 Task: Look for products in the category "First Aid & Outdoor Essentials" from Alba Botanica only.
Action: Mouse pressed left at (292, 133)
Screenshot: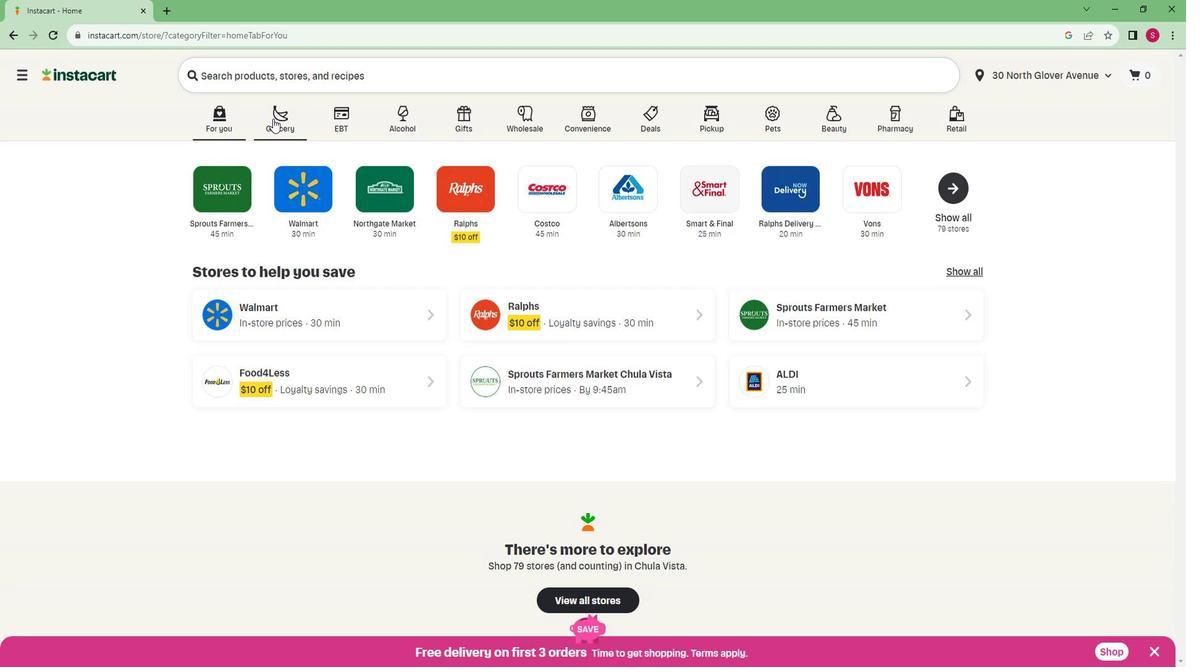 
Action: Mouse moved to (240, 364)
Screenshot: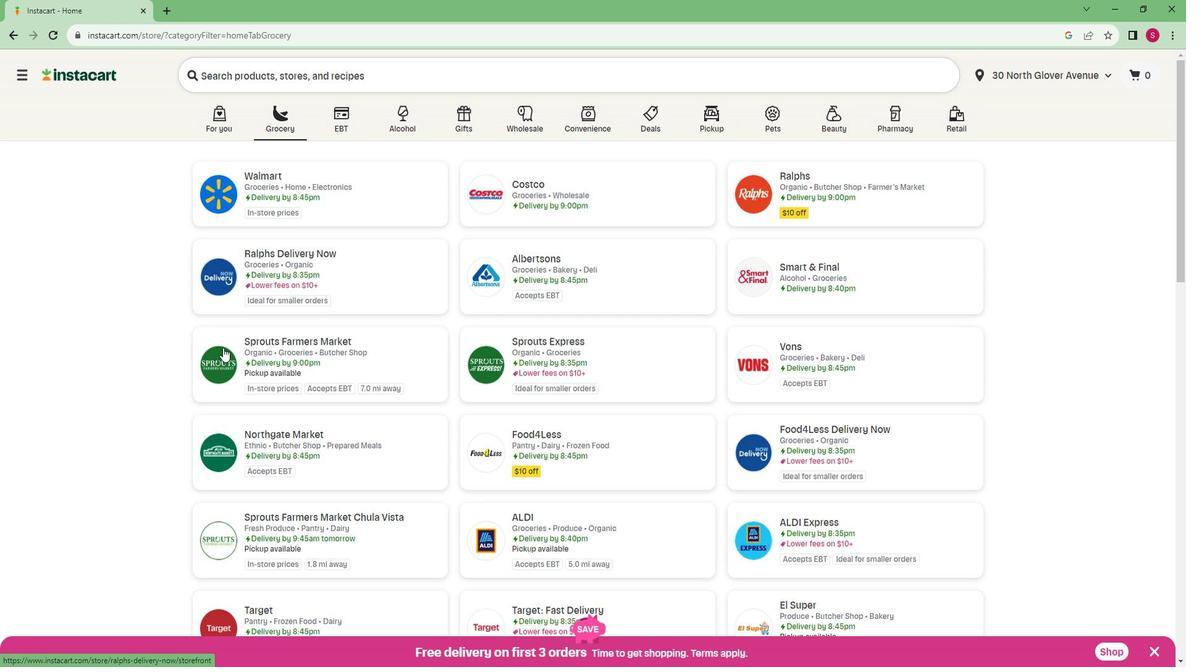 
Action: Mouse pressed left at (240, 364)
Screenshot: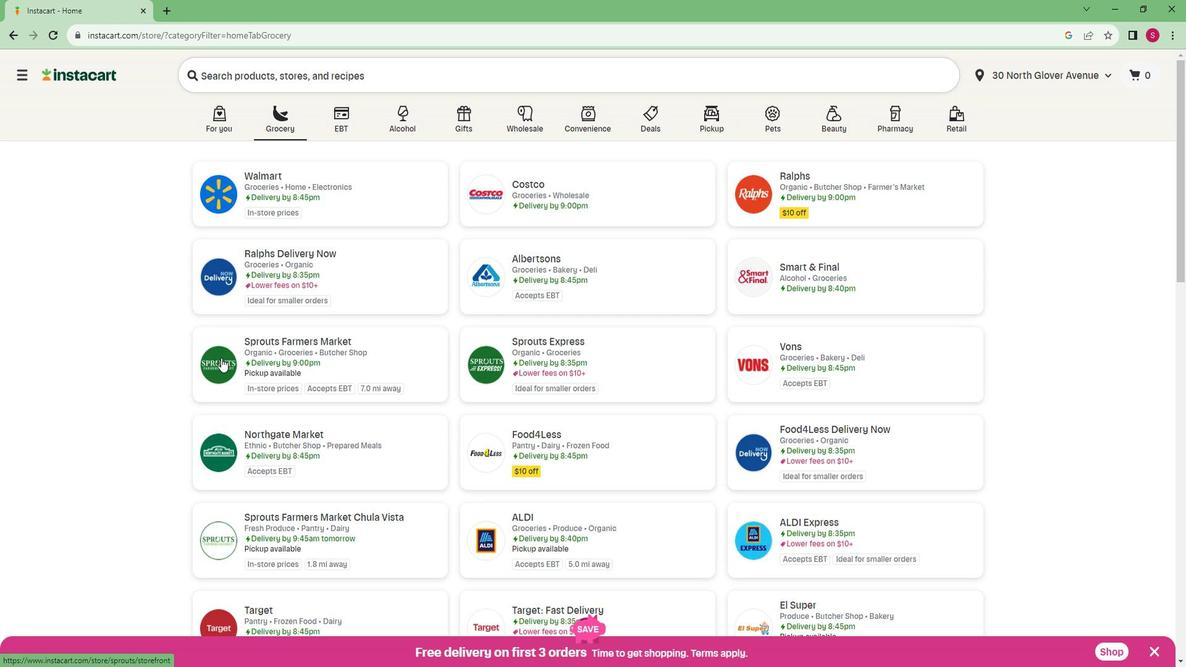 
Action: Mouse moved to (74, 466)
Screenshot: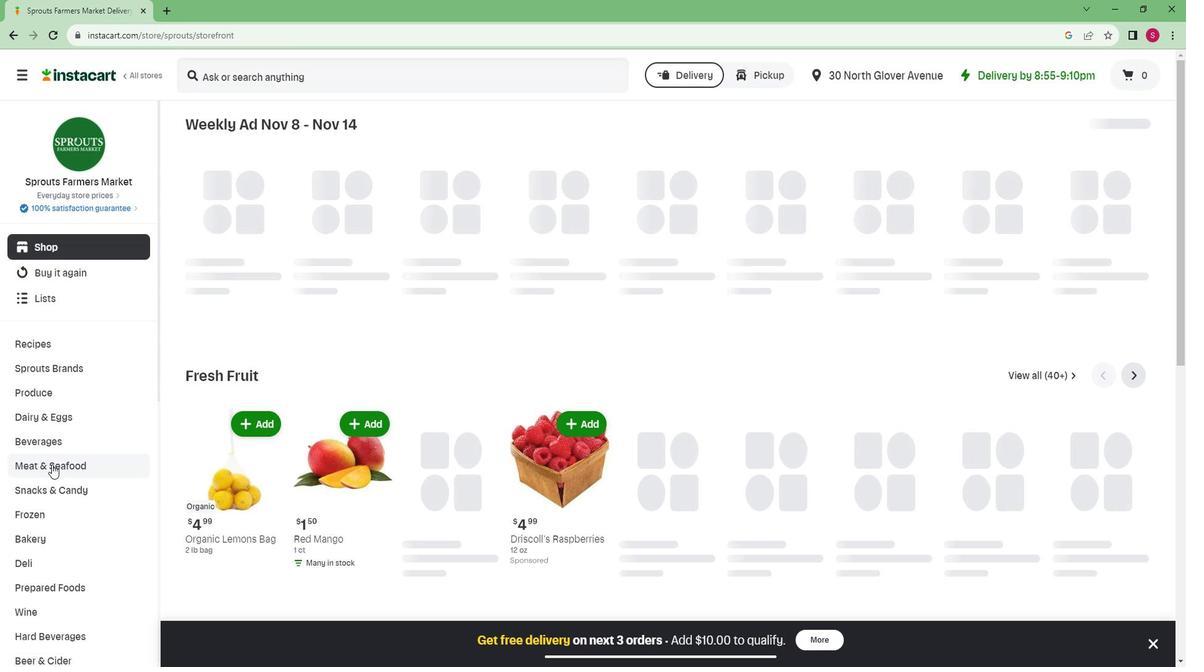 
Action: Mouse scrolled (74, 465) with delta (0, 0)
Screenshot: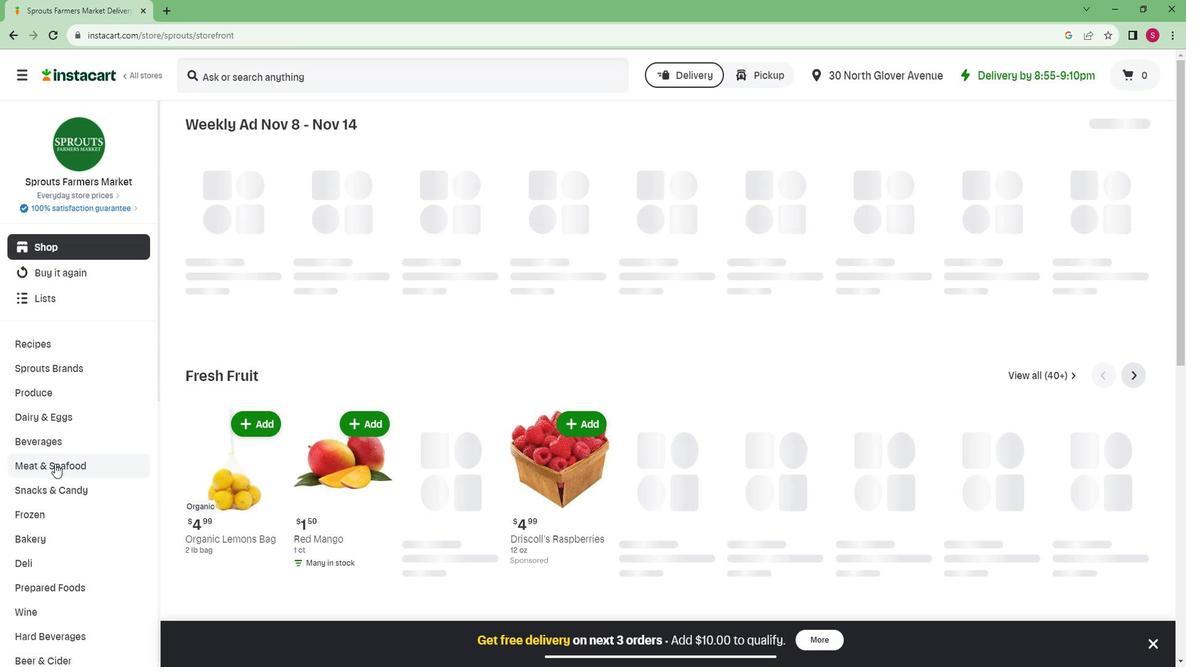 
Action: Mouse scrolled (74, 465) with delta (0, 0)
Screenshot: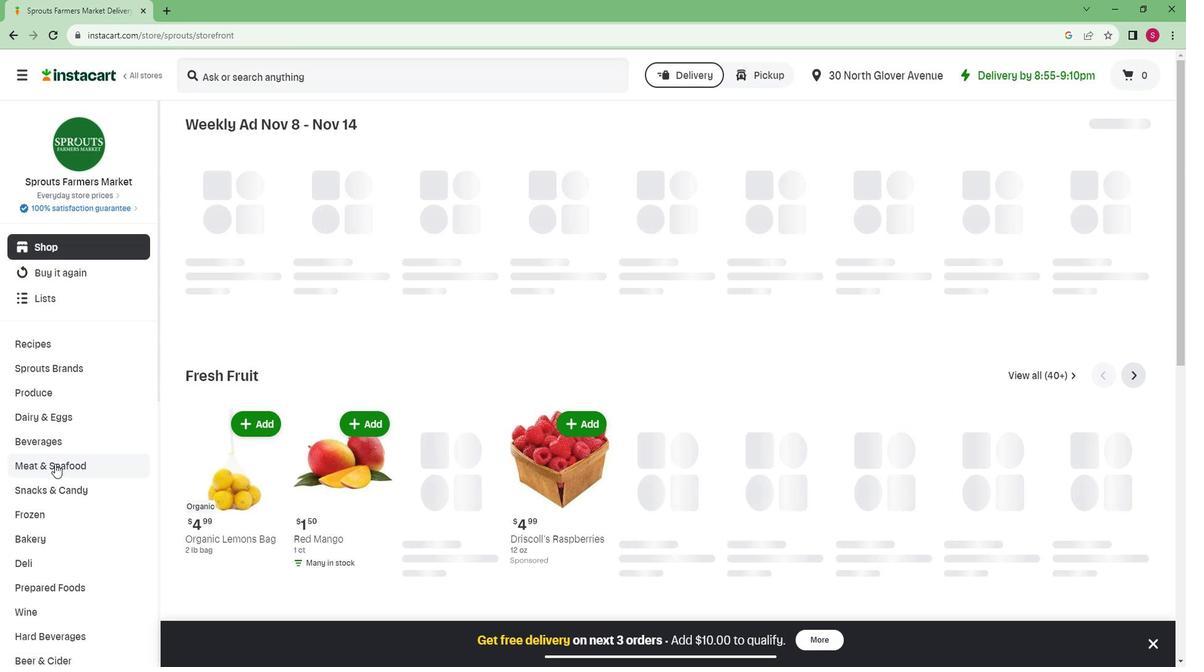 
Action: Mouse scrolled (74, 465) with delta (0, 0)
Screenshot: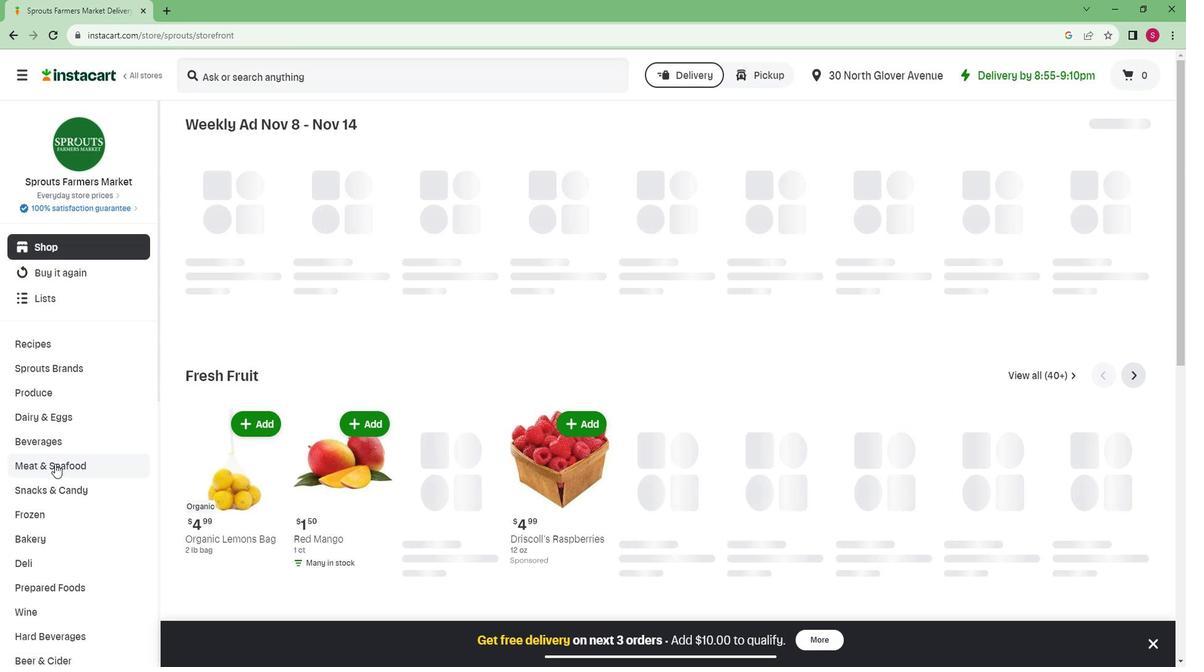 
Action: Mouse scrolled (74, 465) with delta (0, 0)
Screenshot: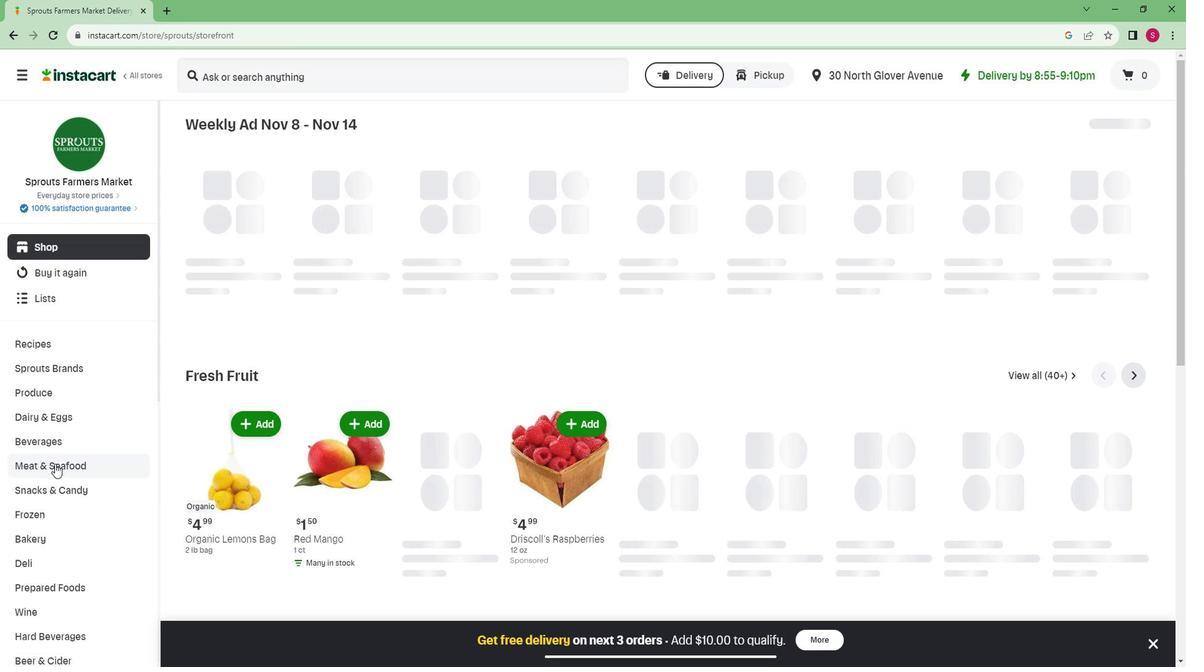 
Action: Mouse scrolled (74, 465) with delta (0, 0)
Screenshot: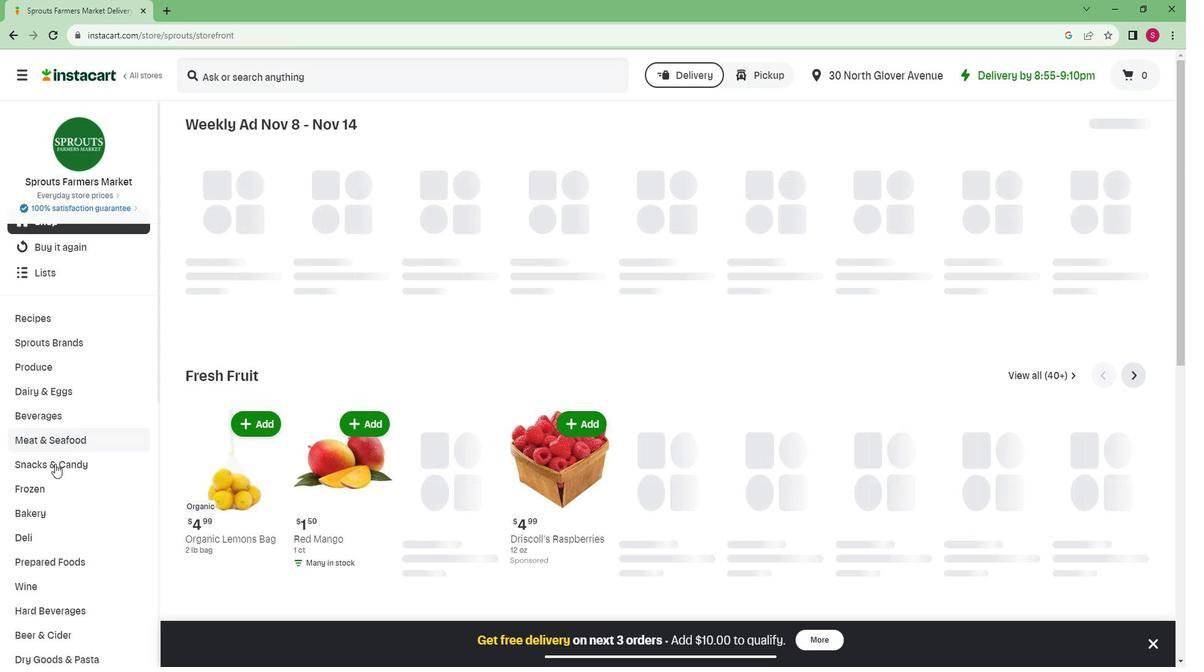 
Action: Mouse scrolled (74, 465) with delta (0, 0)
Screenshot: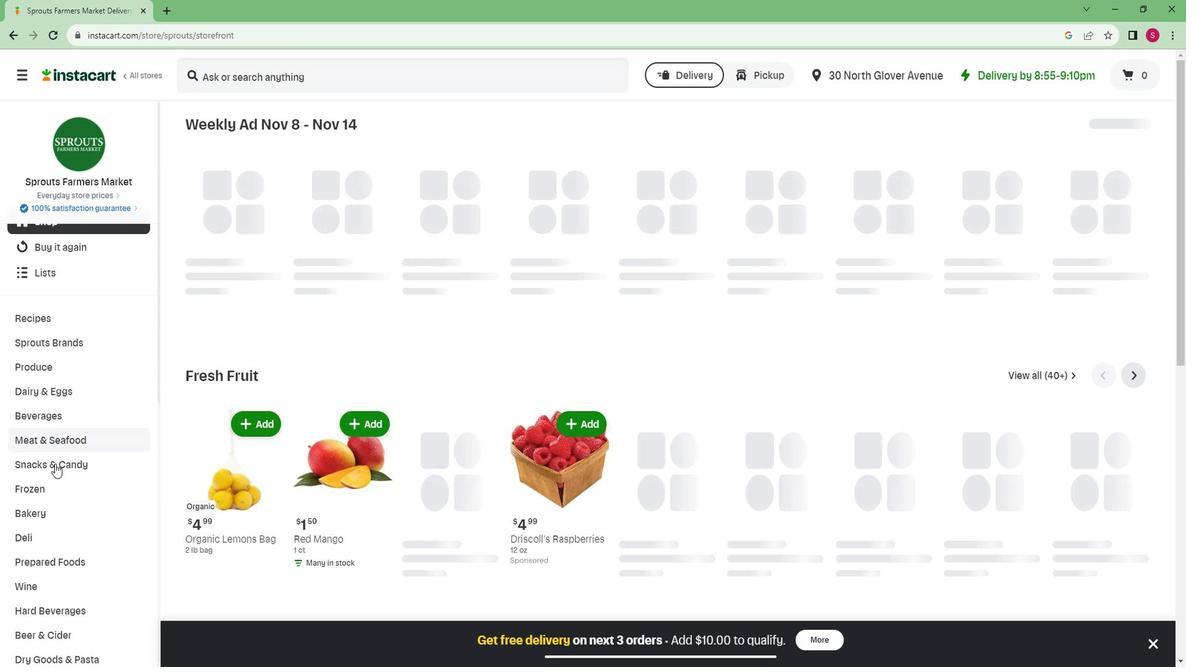 
Action: Mouse moved to (66, 496)
Screenshot: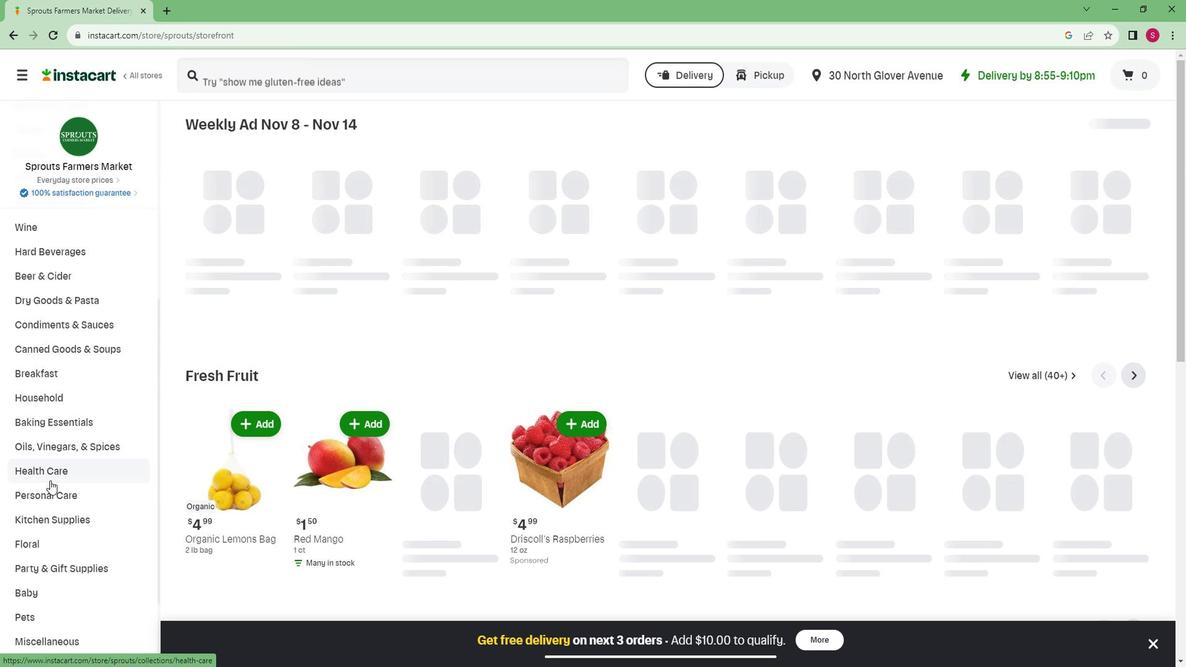 
Action: Mouse scrolled (66, 496) with delta (0, 0)
Screenshot: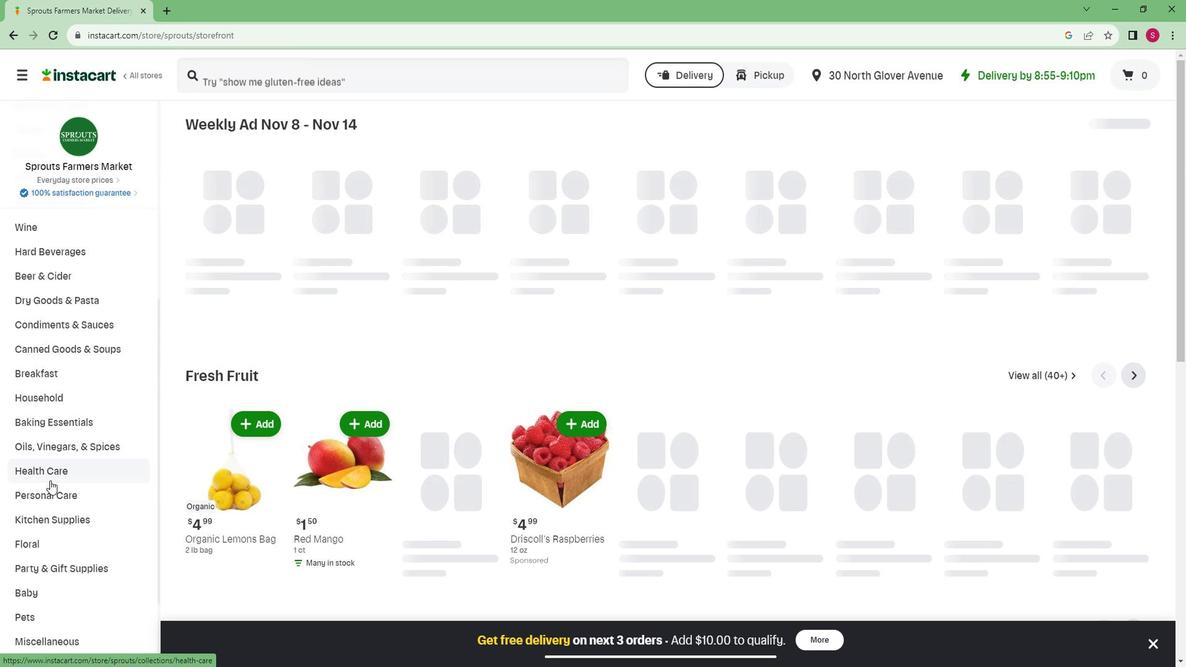
Action: Mouse moved to (58, 531)
Screenshot: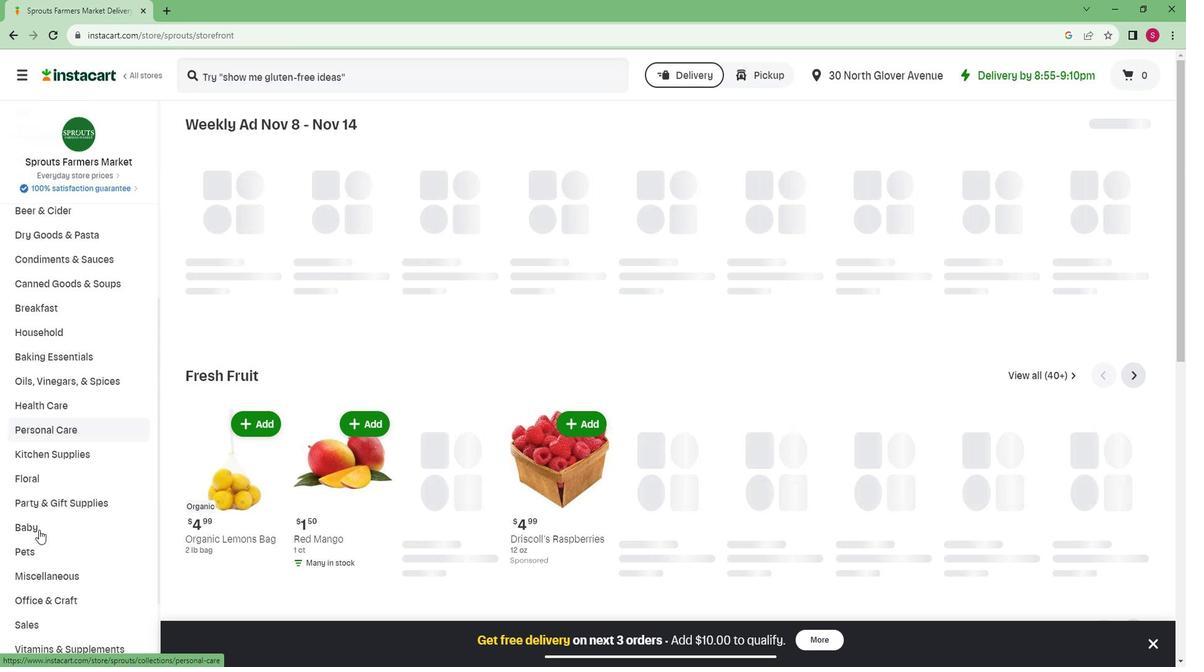 
Action: Mouse scrolled (58, 530) with delta (0, 0)
Screenshot: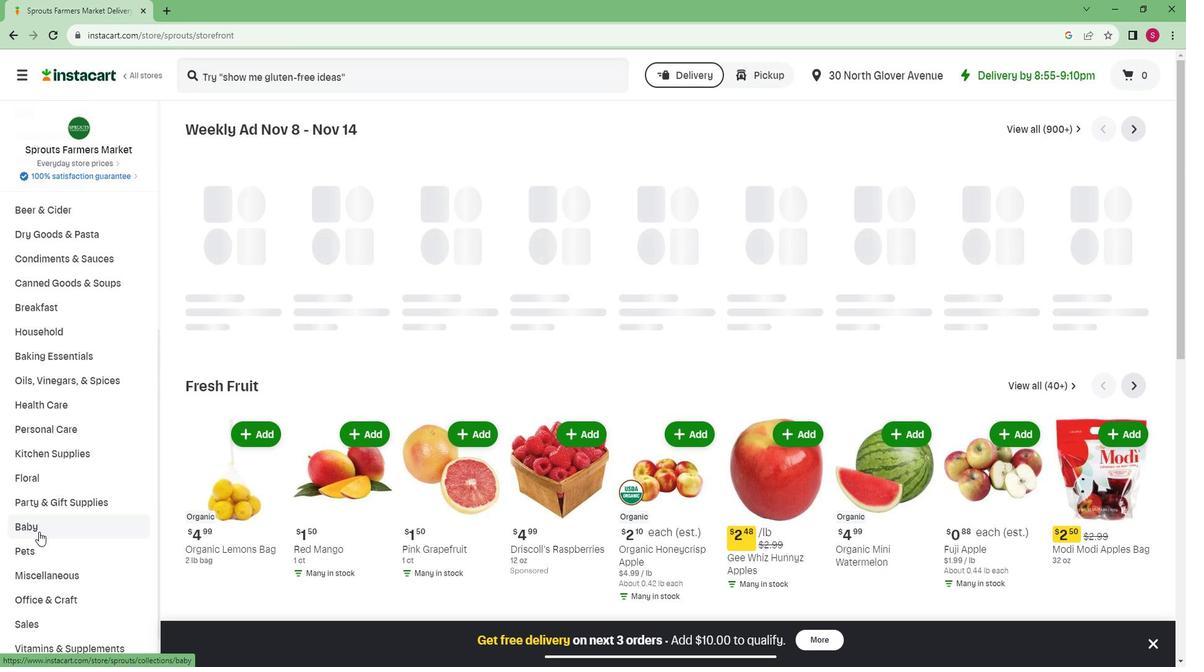 
Action: Mouse moved to (52, 616)
Screenshot: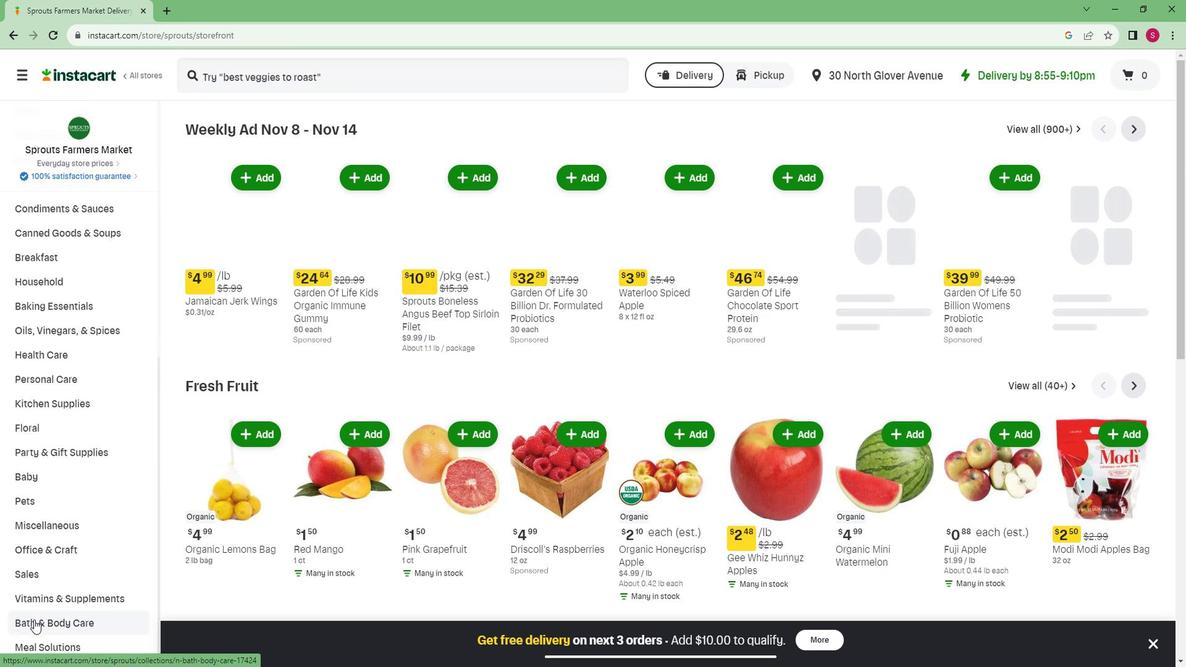 
Action: Mouse pressed left at (52, 616)
Screenshot: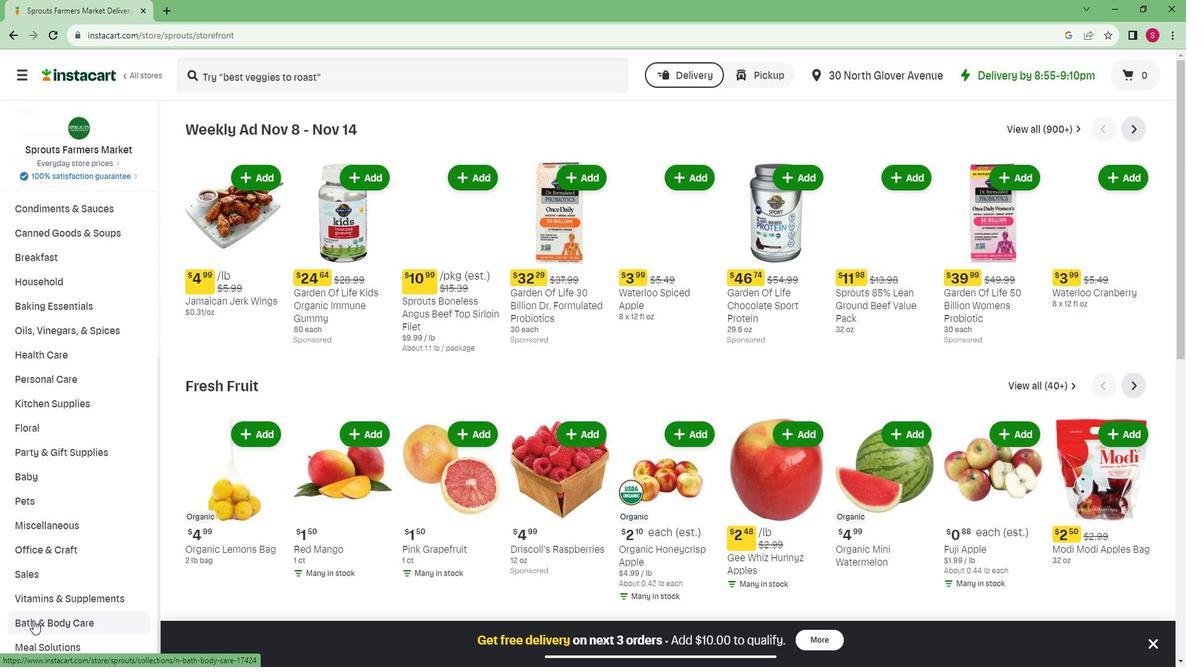 
Action: Mouse moved to (64, 563)
Screenshot: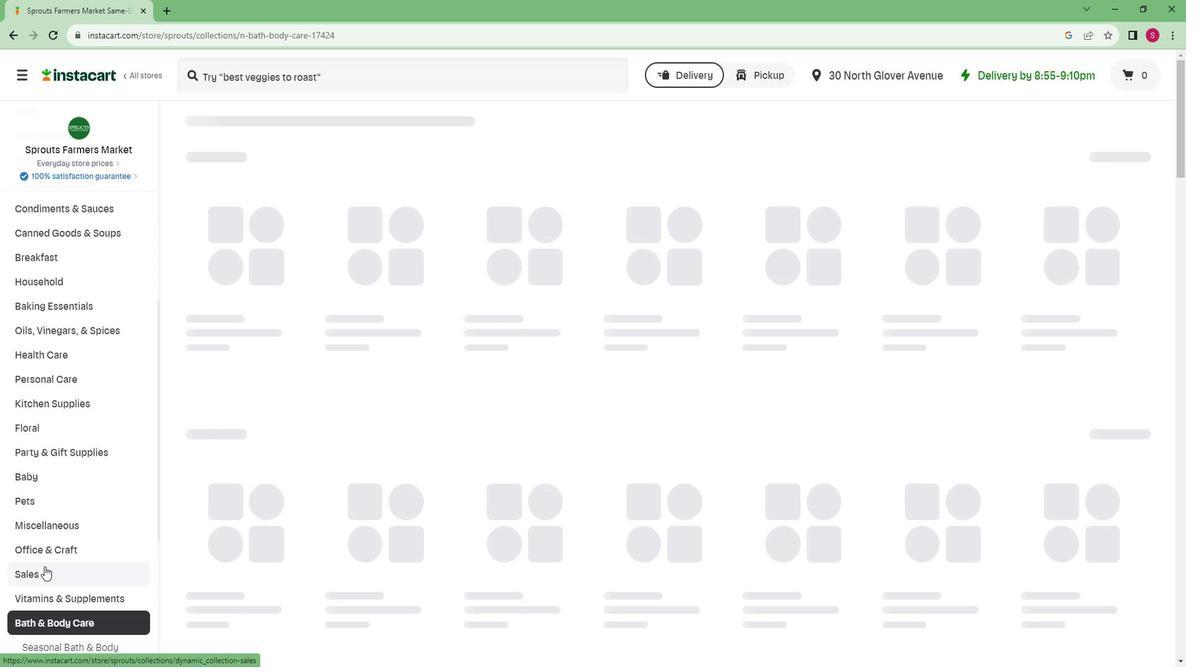 
Action: Mouse scrolled (64, 563) with delta (0, 0)
Screenshot: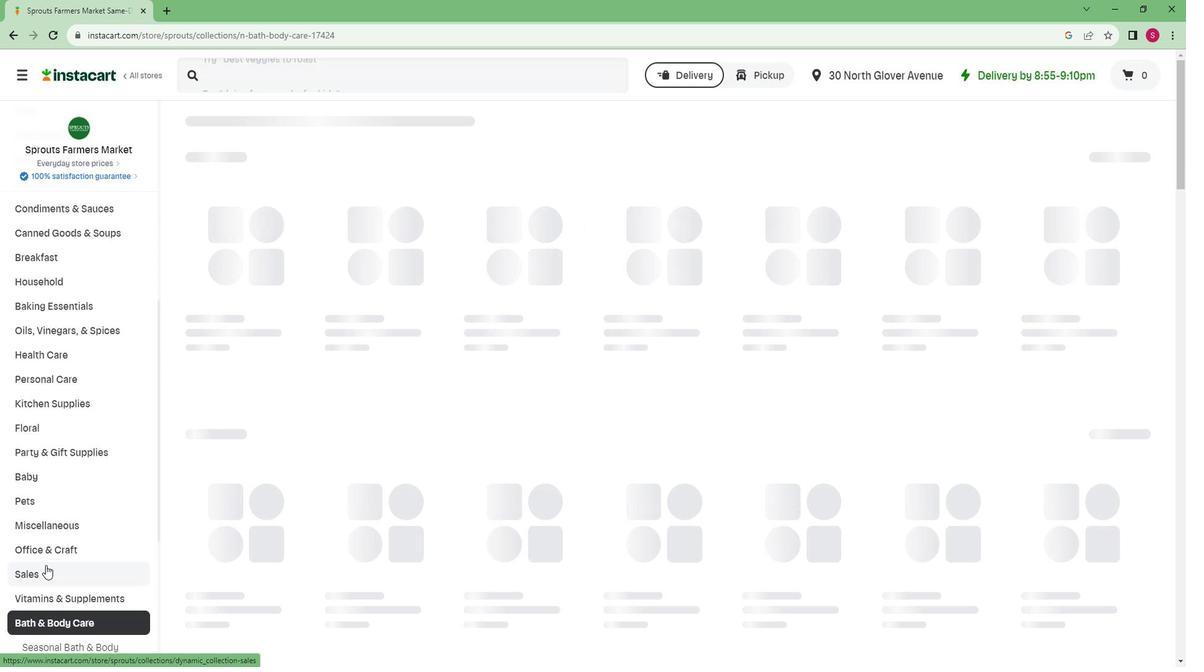 
Action: Mouse scrolled (64, 563) with delta (0, 0)
Screenshot: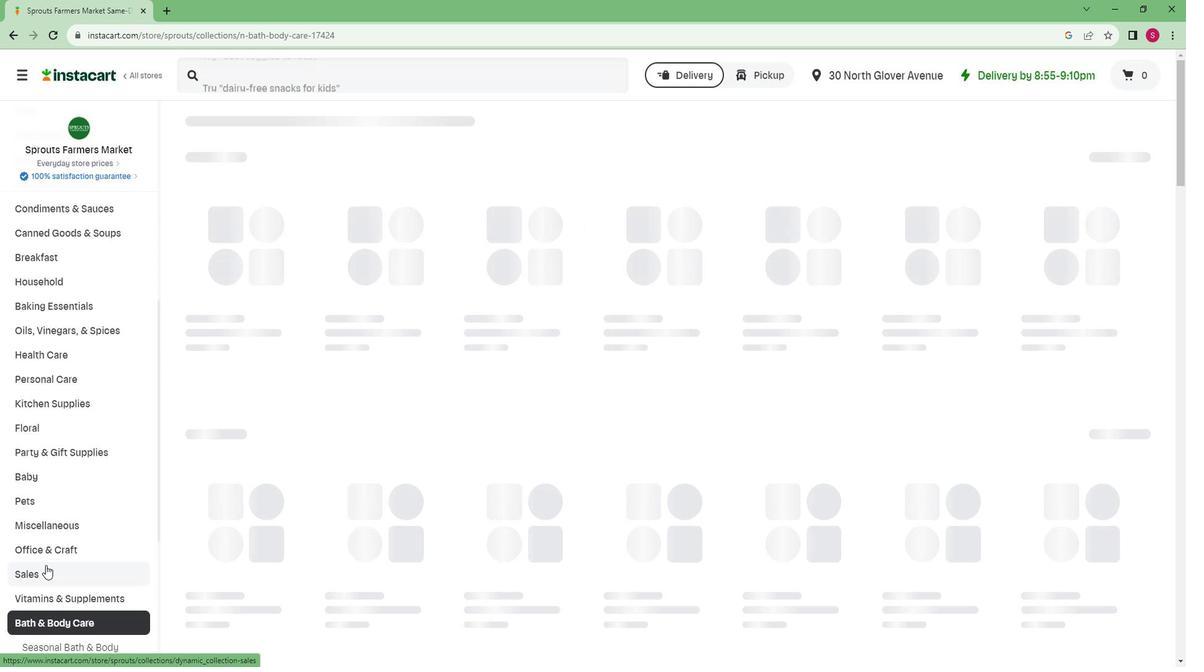 
Action: Mouse scrolled (64, 563) with delta (0, 0)
Screenshot: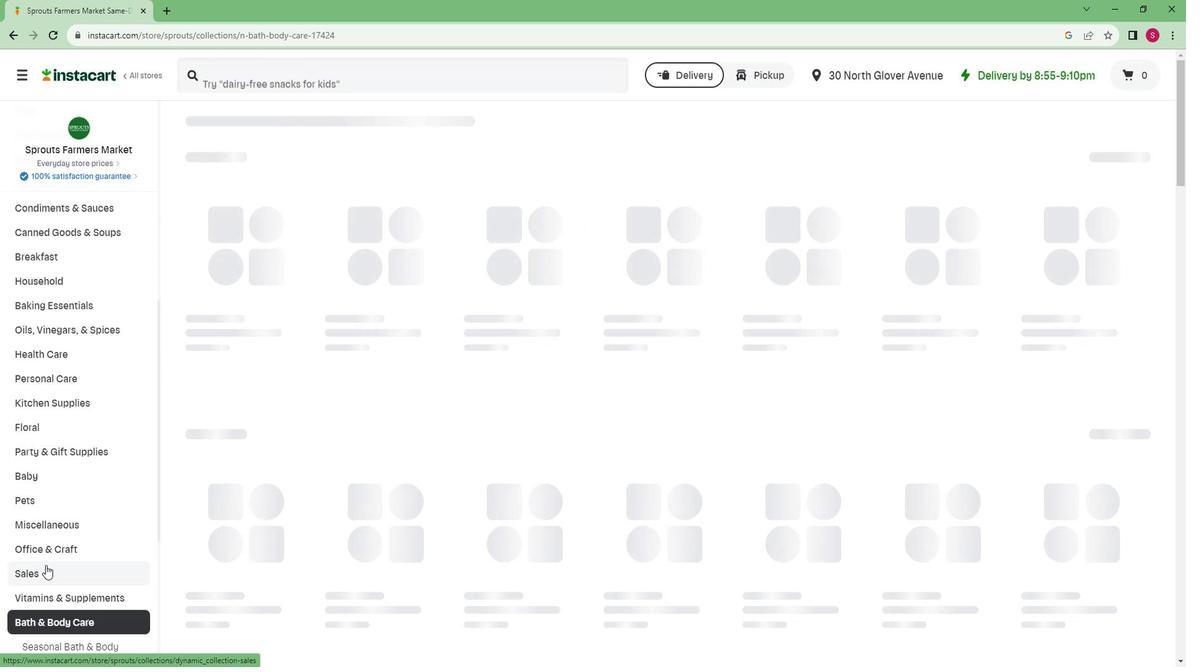 
Action: Mouse scrolled (64, 563) with delta (0, 0)
Screenshot: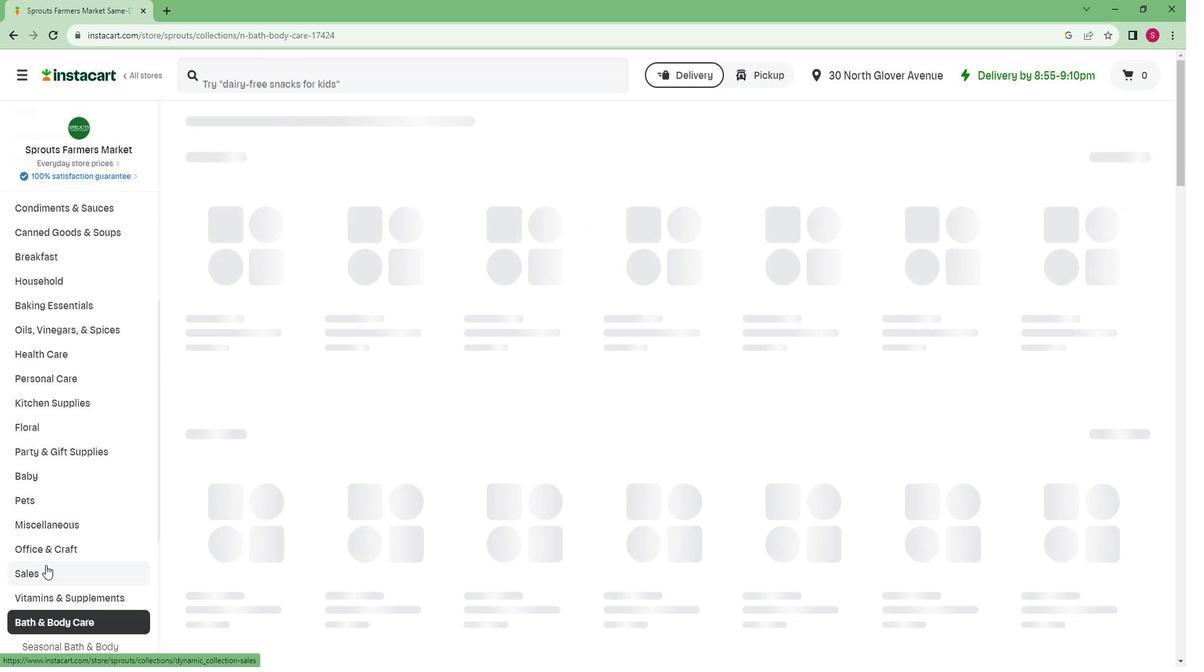 
Action: Mouse scrolled (64, 563) with delta (0, 0)
Screenshot: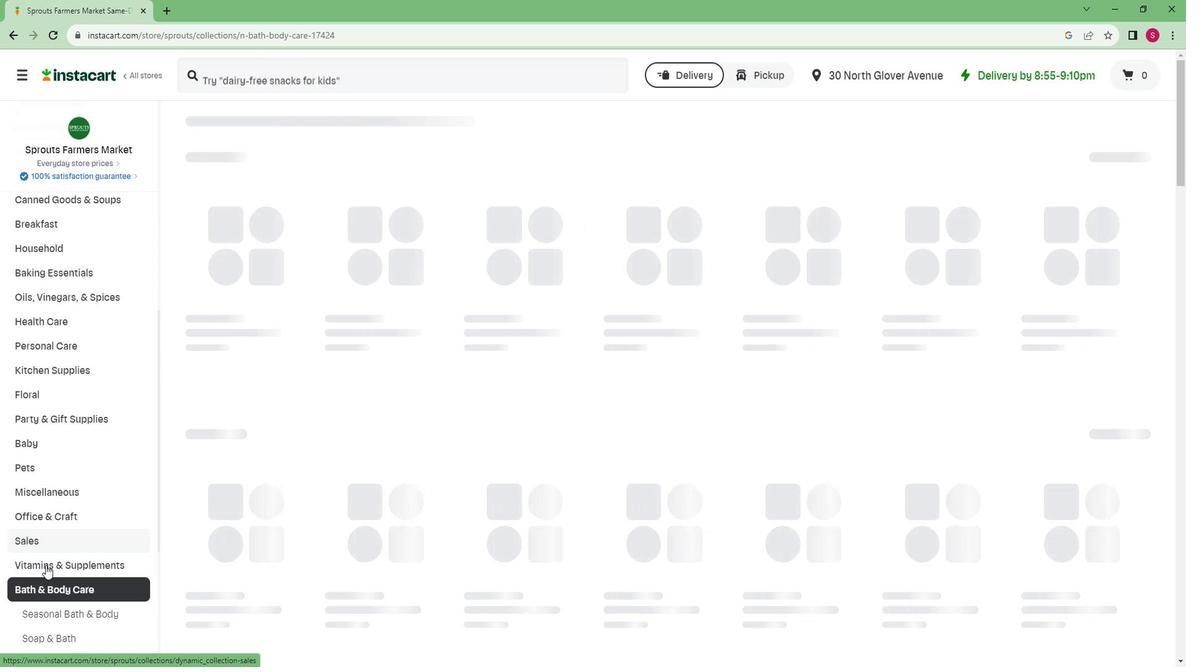 
Action: Mouse scrolled (64, 563) with delta (0, 0)
Screenshot: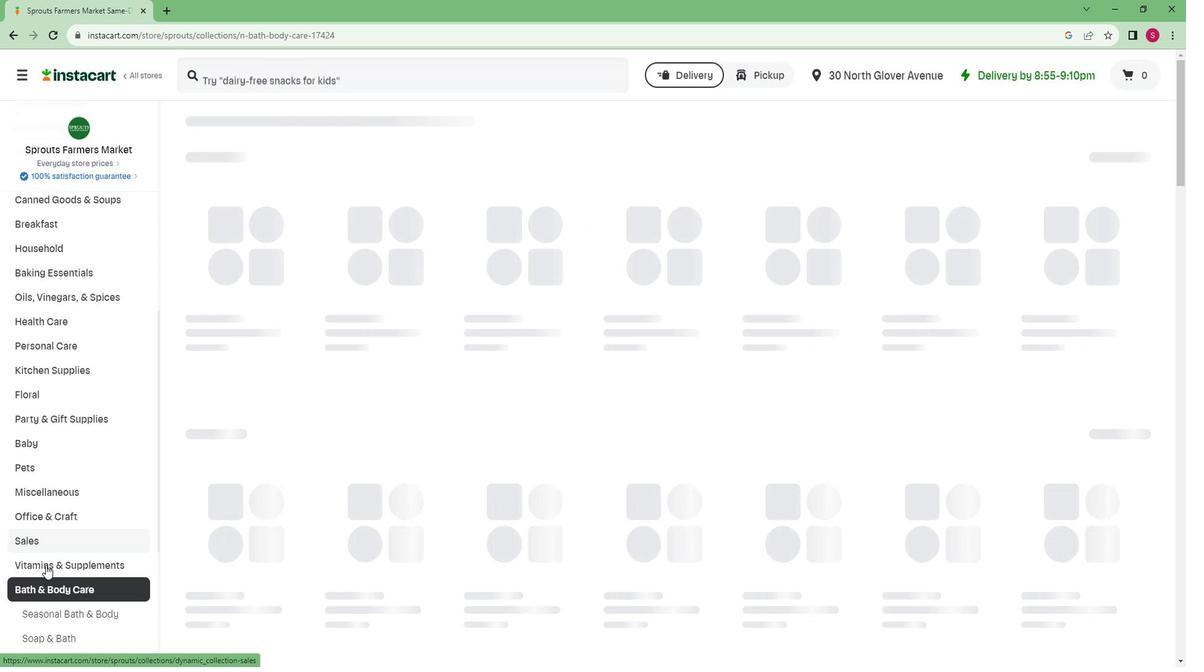 
Action: Mouse moved to (65, 553)
Screenshot: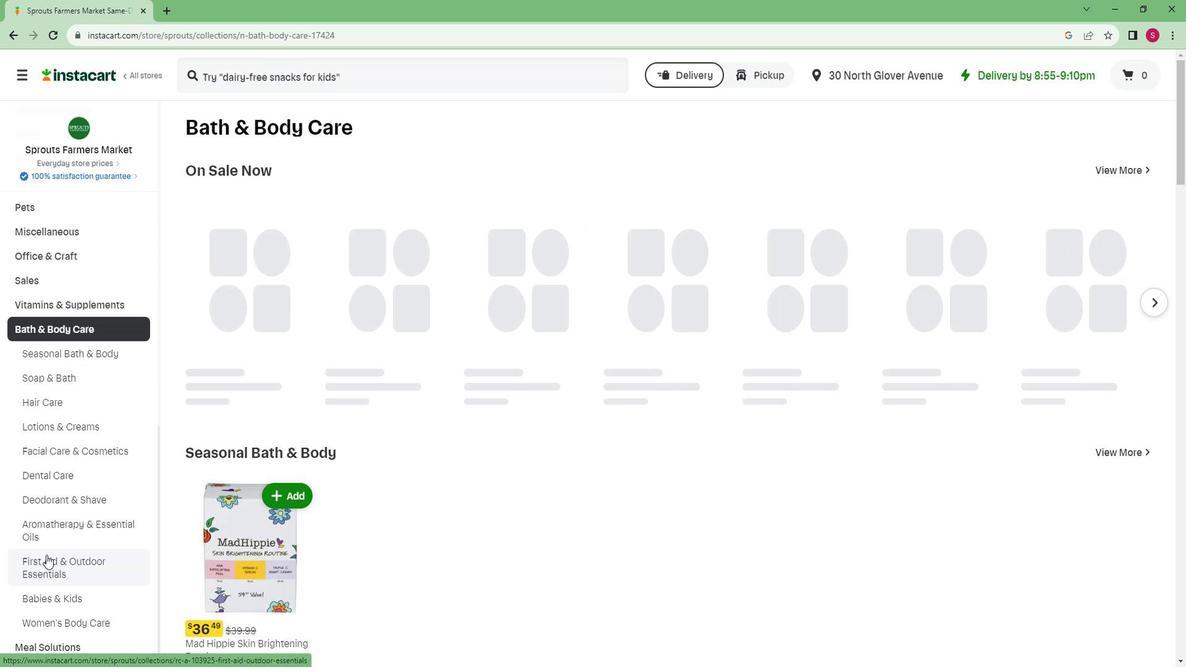 
Action: Mouse pressed left at (65, 553)
Screenshot: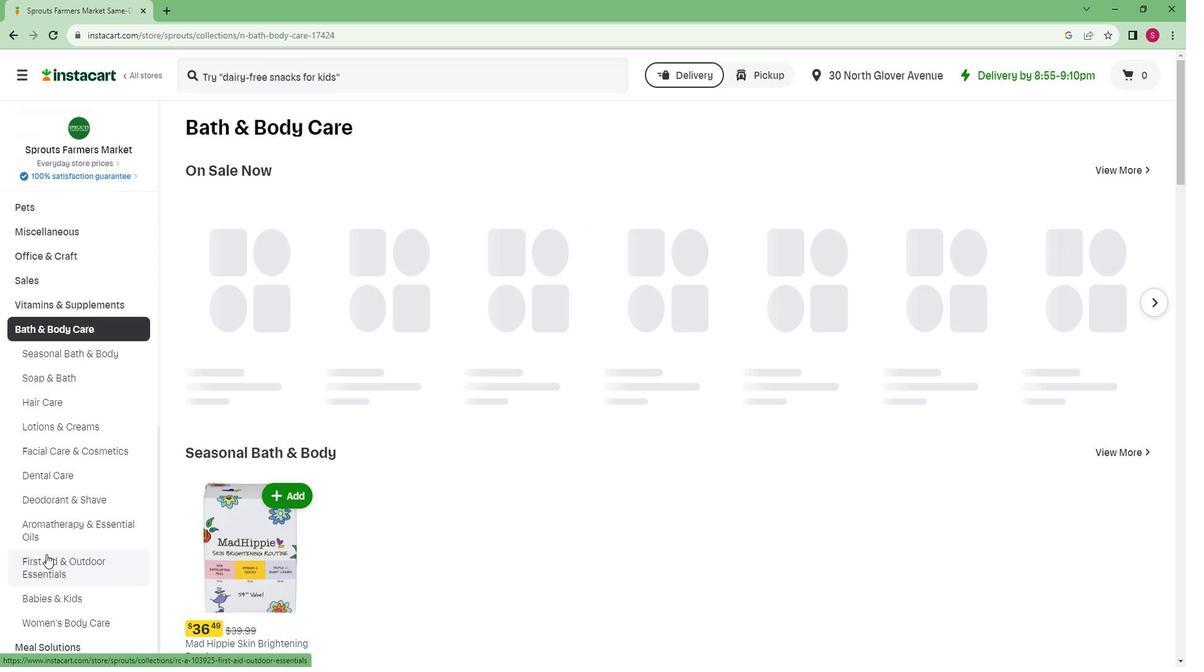 
Action: Mouse moved to (322, 183)
Screenshot: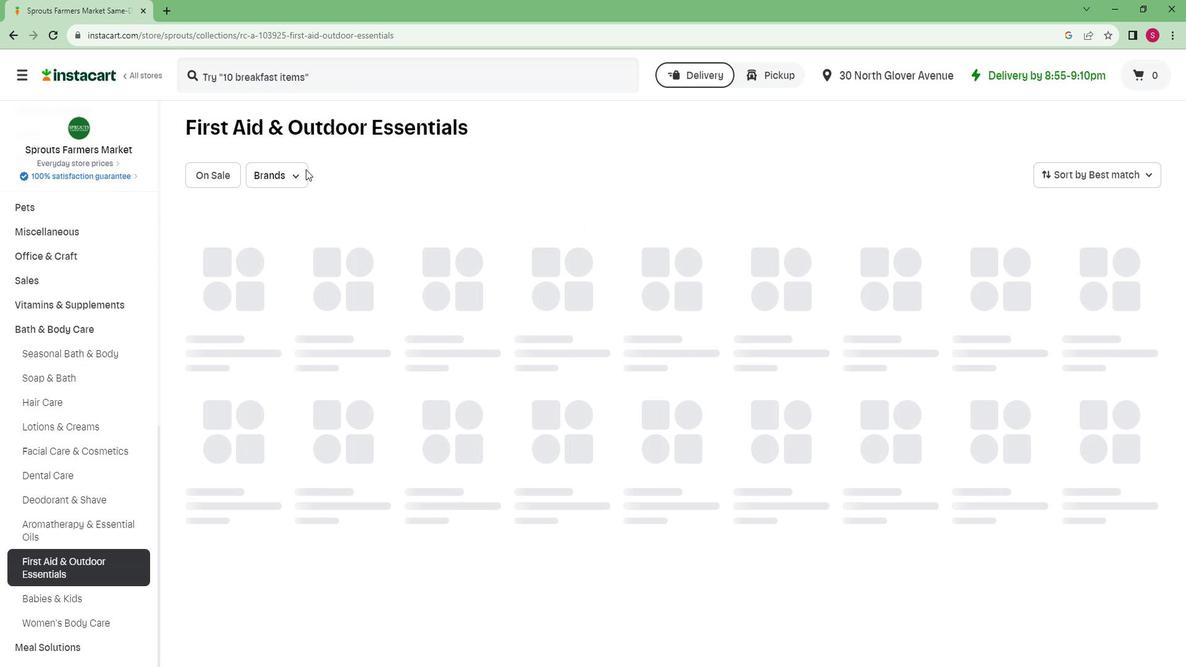 
Action: Mouse pressed left at (322, 183)
Screenshot: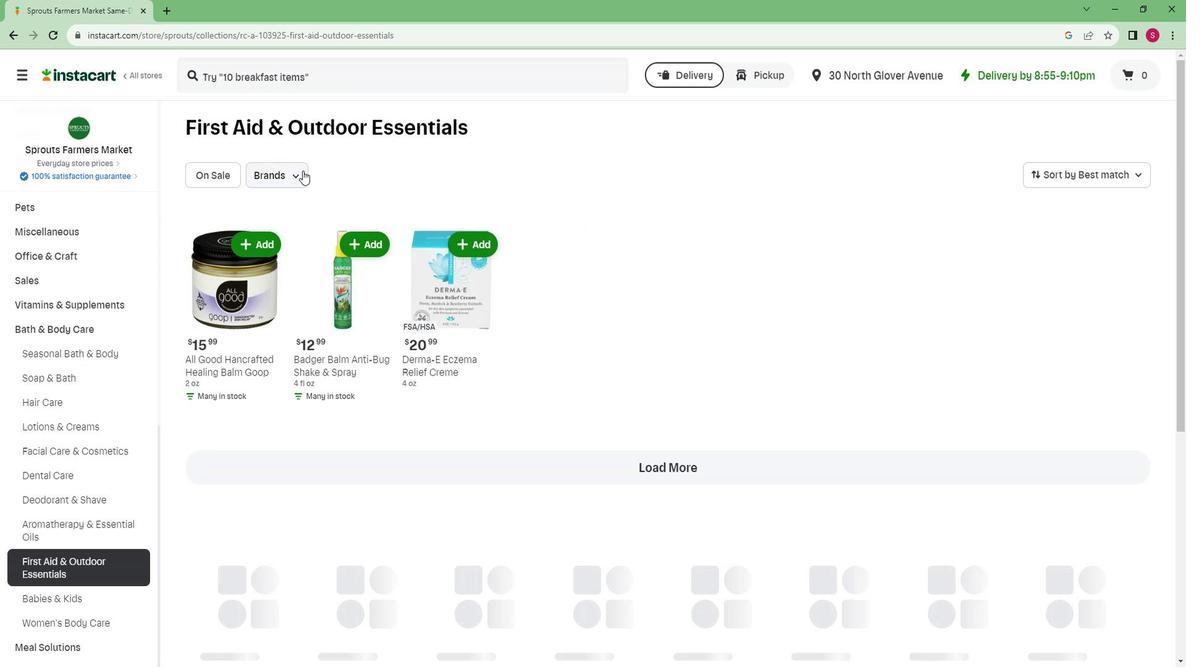 
Action: Mouse moved to (315, 255)
Screenshot: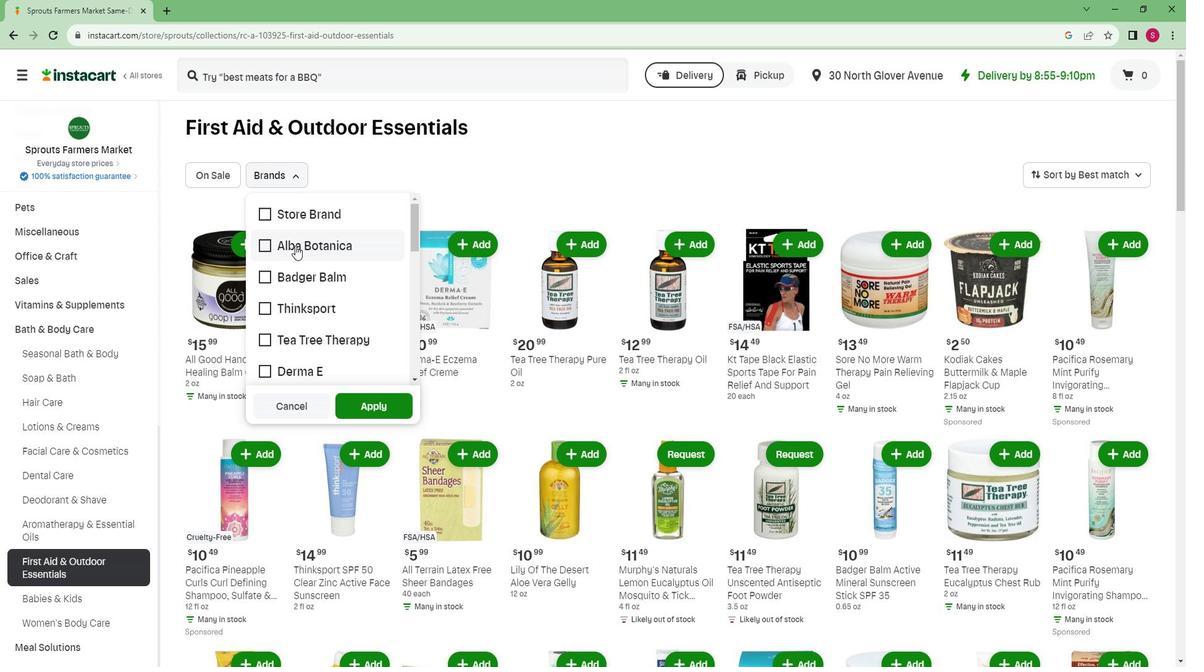 
Action: Mouse pressed left at (315, 255)
Screenshot: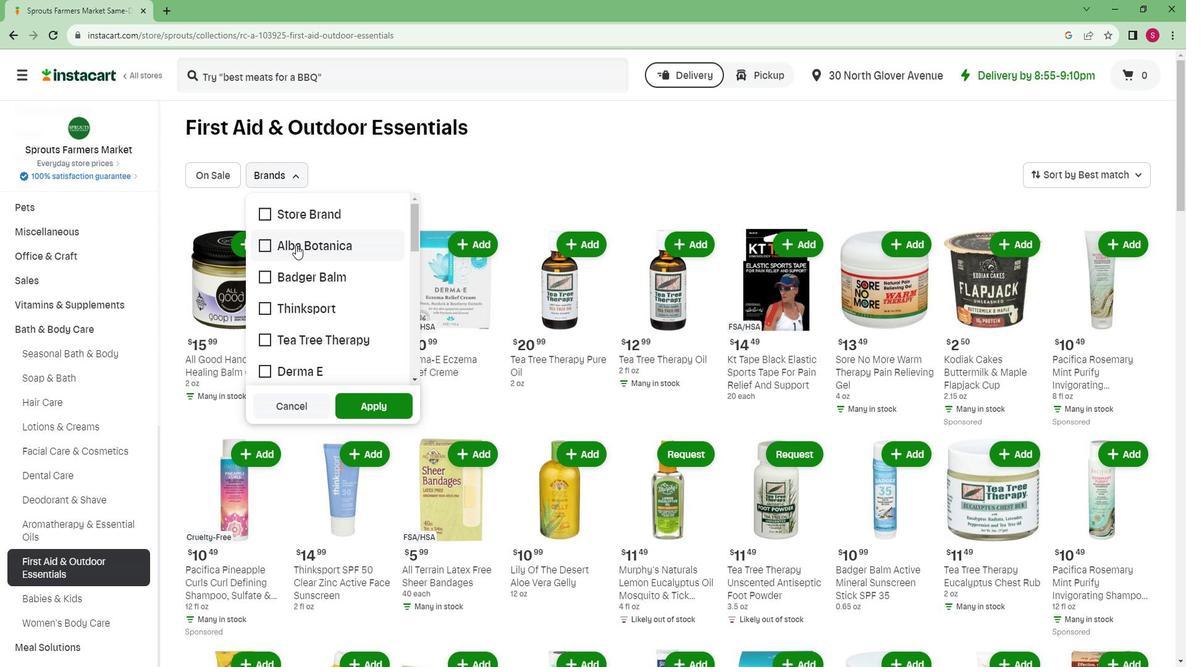 
Action: Mouse moved to (396, 404)
Screenshot: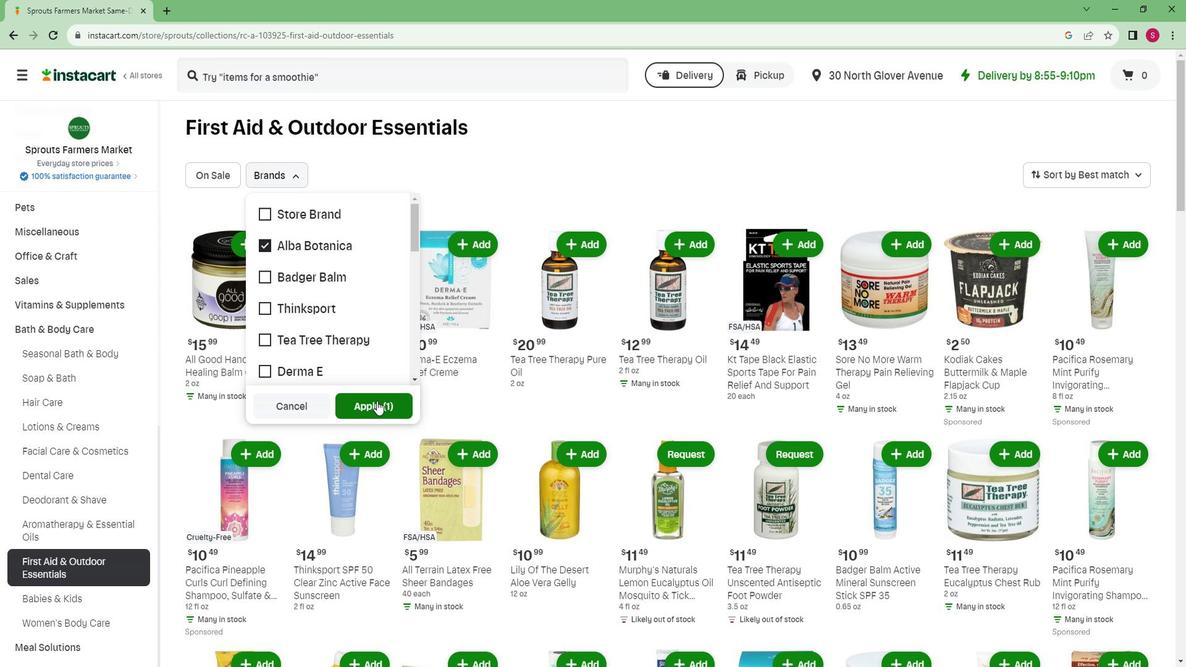 
Action: Mouse pressed left at (396, 404)
Screenshot: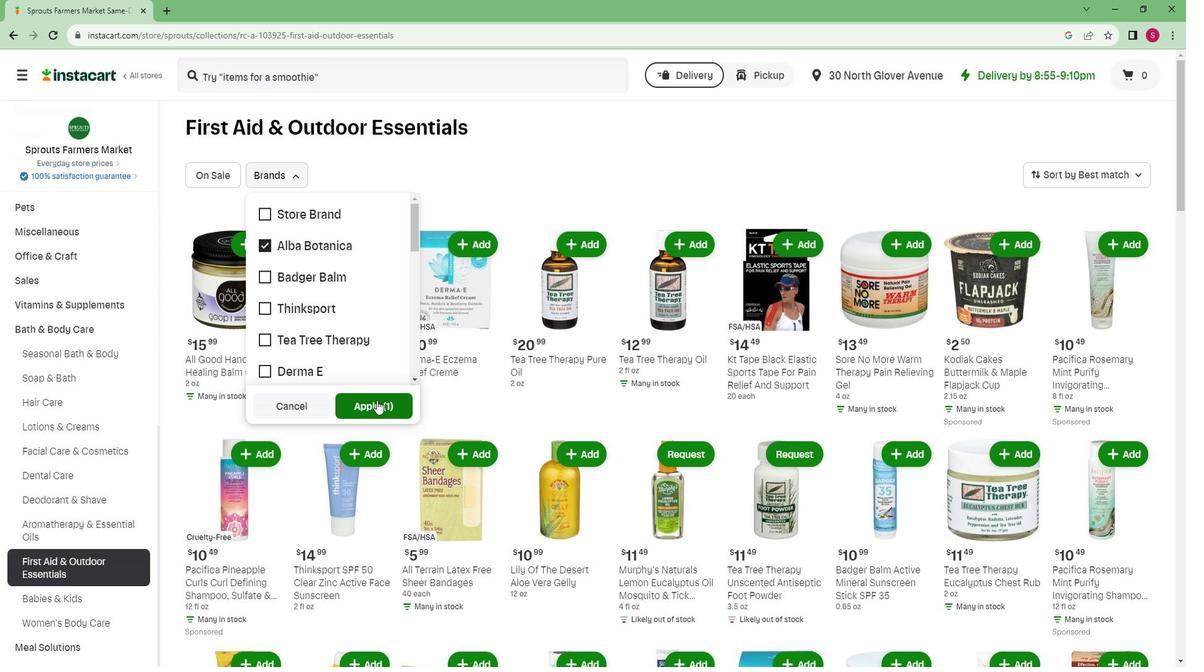 
